 Task: Create Board Legal Documentation Software to Workspace Audio Equipment Rentals. Create Board Diversity and Inclusion Recruiting and Hiring Practices to Workspace Audio Equipment Rentals. Create Board Voice of Customer Customer Service Improvement Program Design and Execution to Workspace Audio Equipment Rentals
Action: Mouse moved to (463, 101)
Screenshot: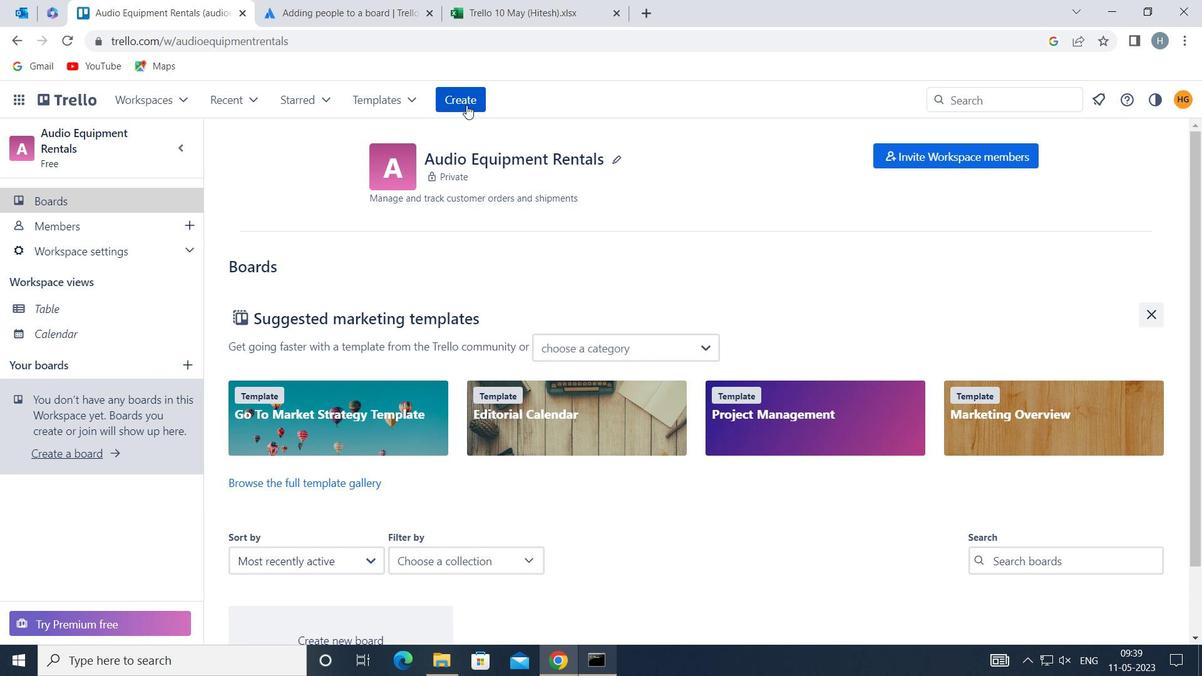 
Action: Mouse pressed left at (463, 101)
Screenshot: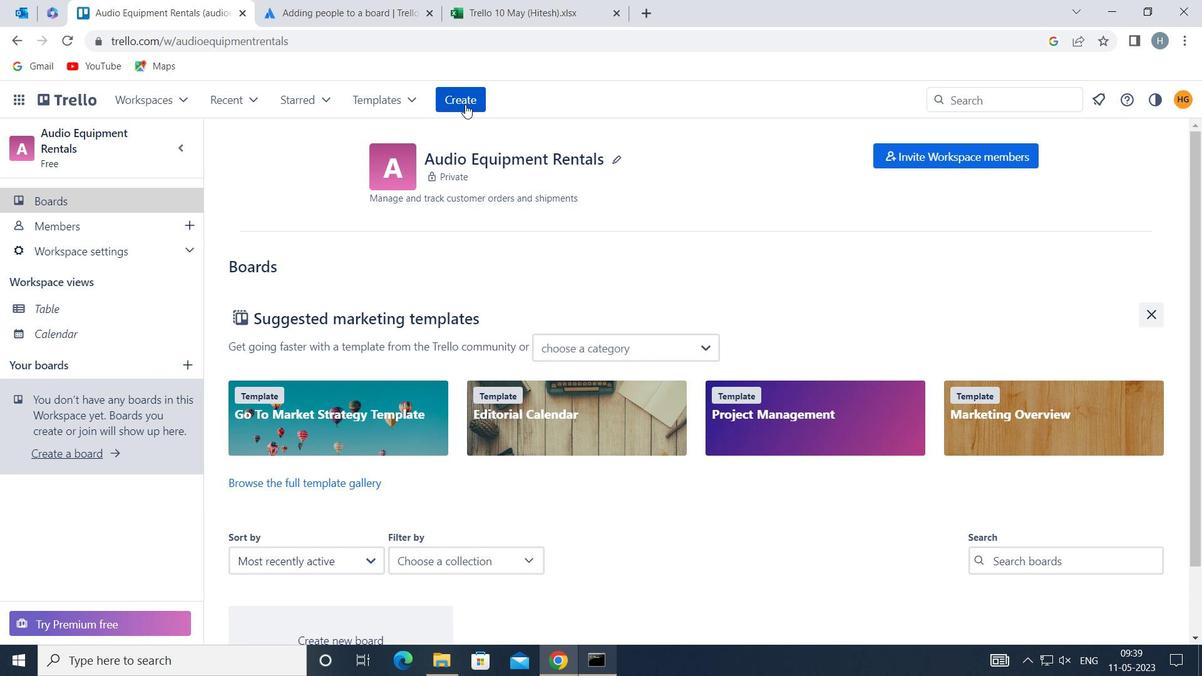 
Action: Mouse moved to (482, 170)
Screenshot: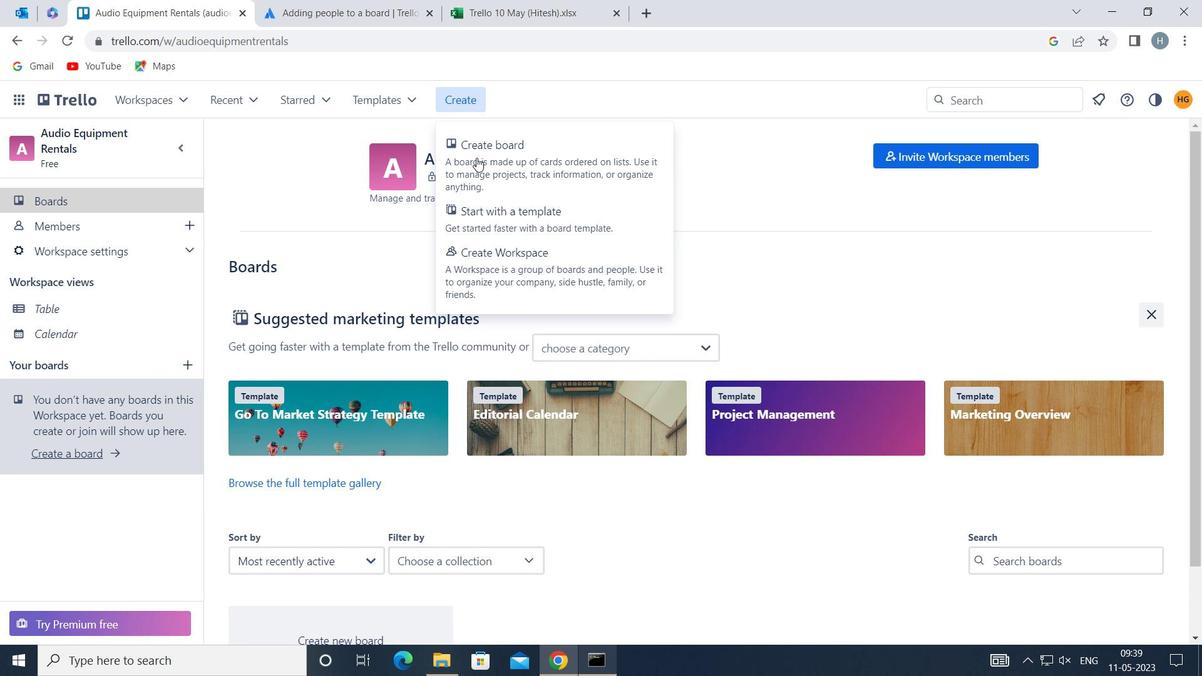 
Action: Mouse pressed left at (482, 170)
Screenshot: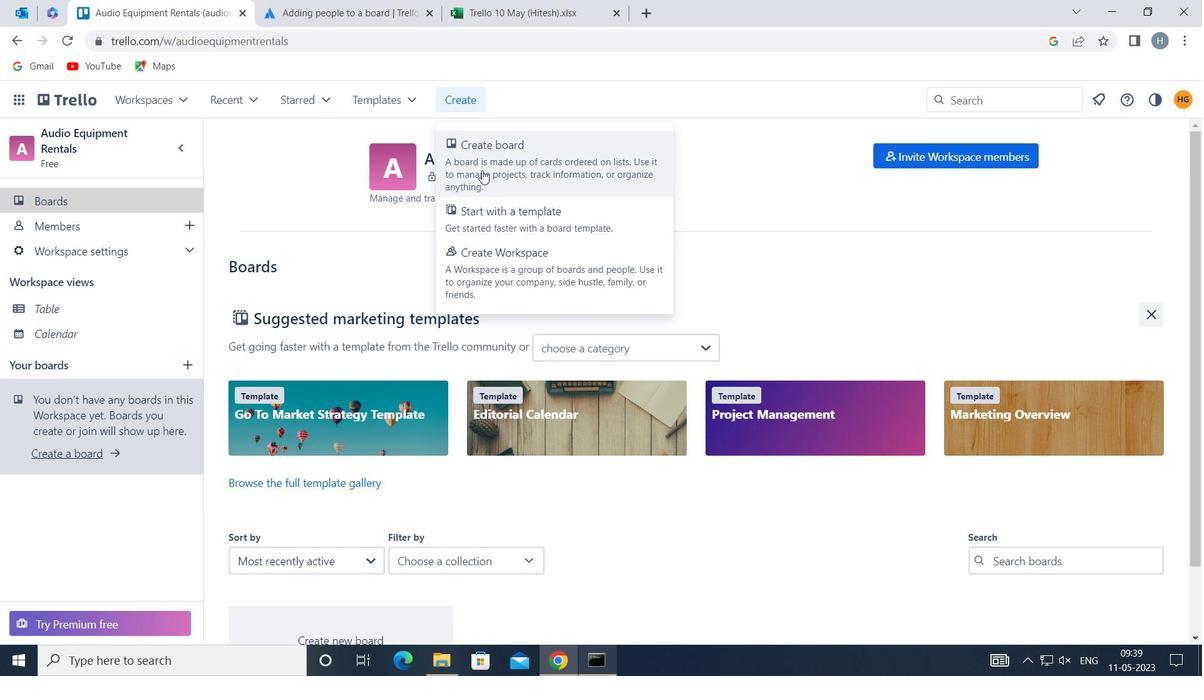
Action: Mouse moved to (514, 355)
Screenshot: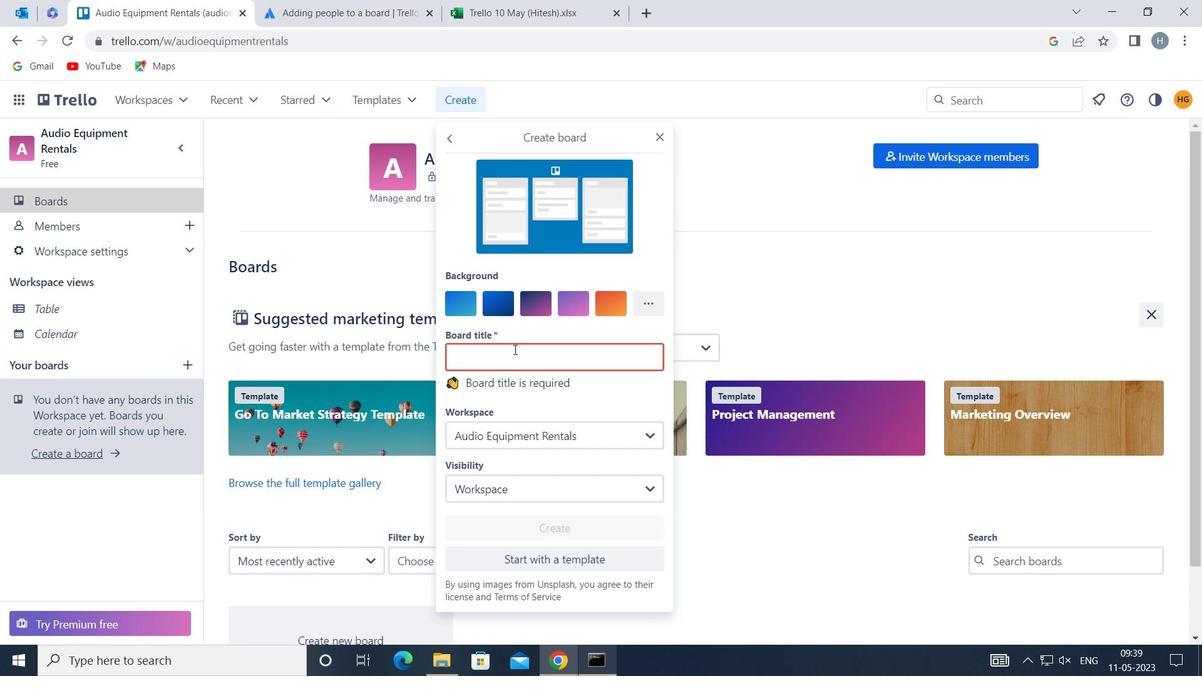 
Action: Mouse pressed left at (514, 355)
Screenshot: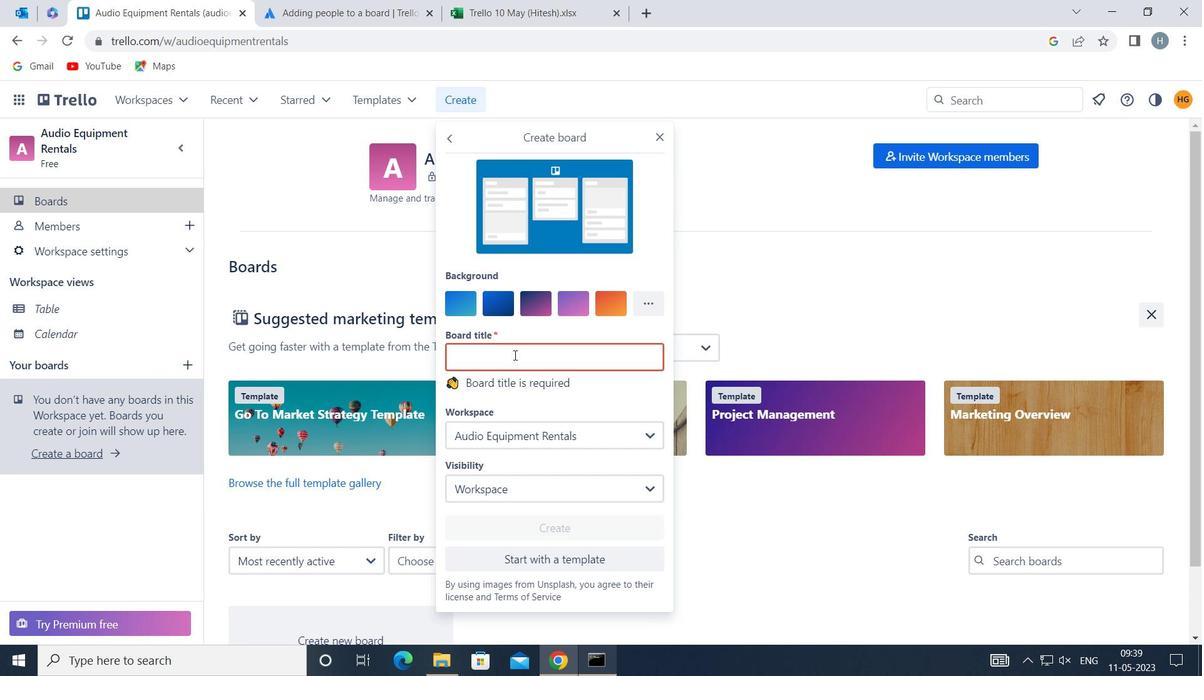 
Action: Mouse moved to (514, 356)
Screenshot: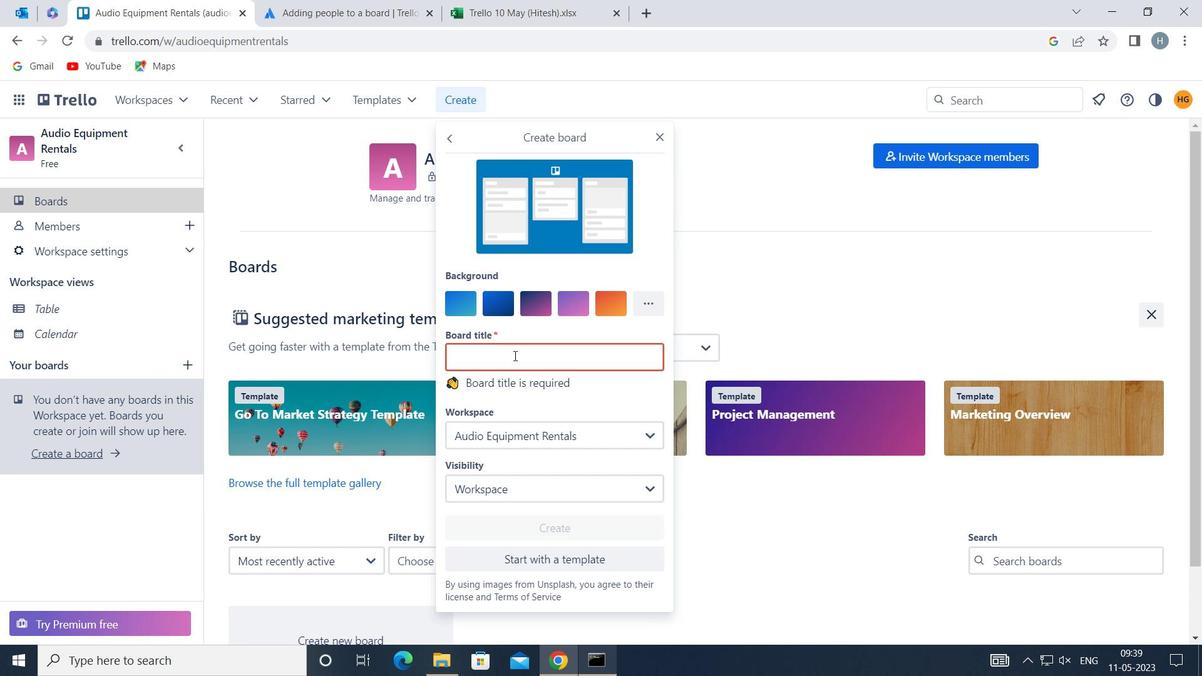 
Action: Key pressed <Key.shift>LEGAL<Key.space><Key.shift>DOCUMENTATION<Key.space><Key.shift>SOFTWAR
Screenshot: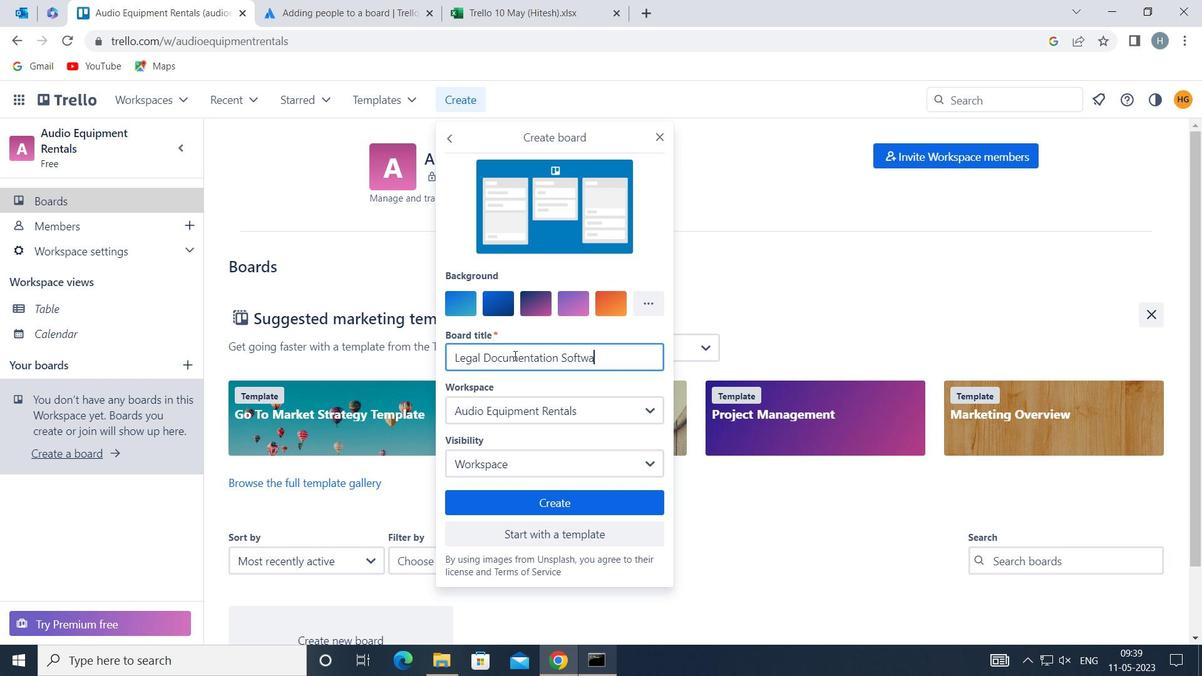 
Action: Mouse moved to (515, 356)
Screenshot: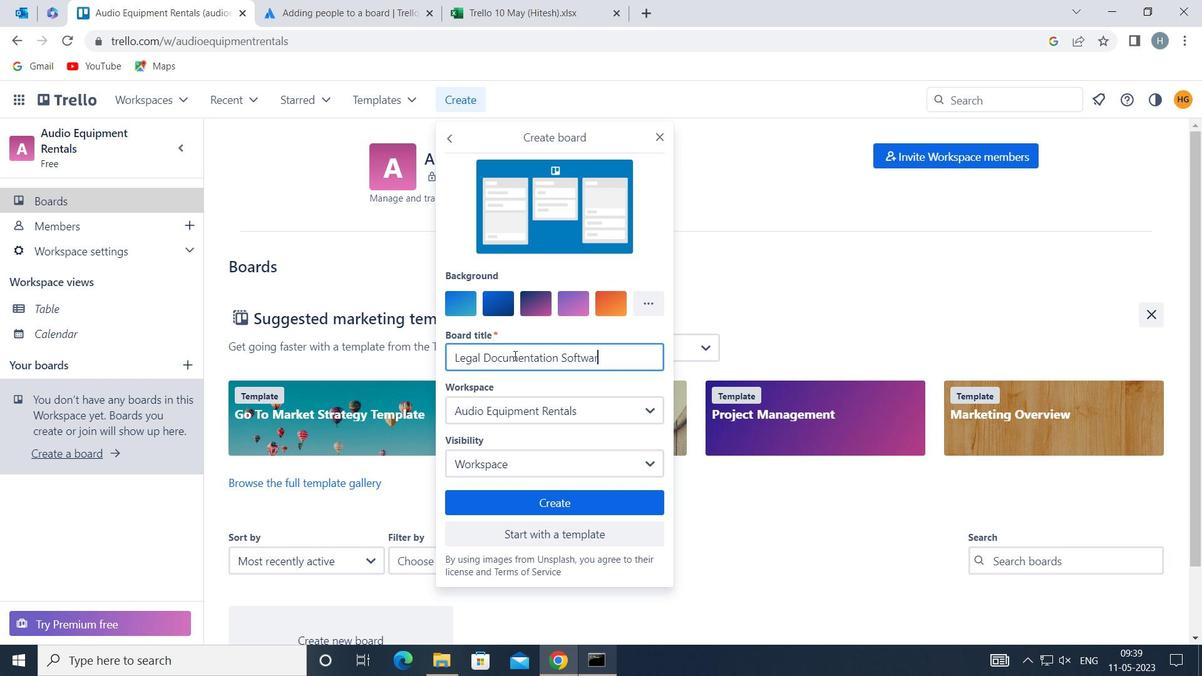 
Action: Key pressed E
Screenshot: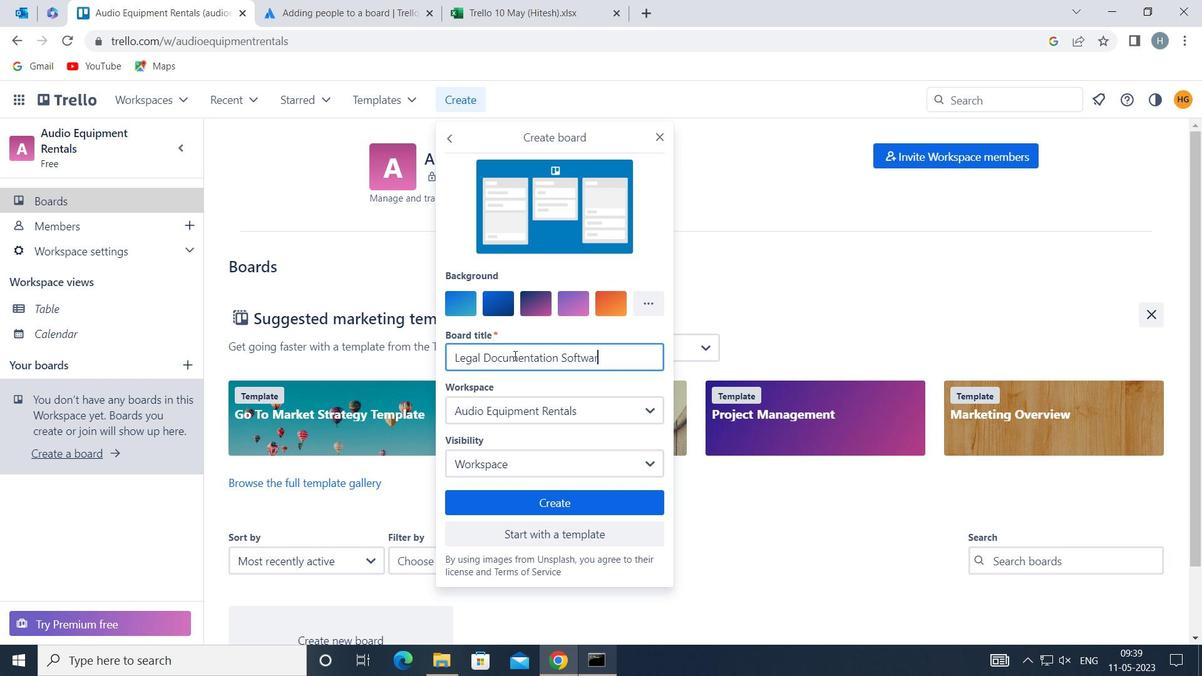 
Action: Mouse moved to (544, 504)
Screenshot: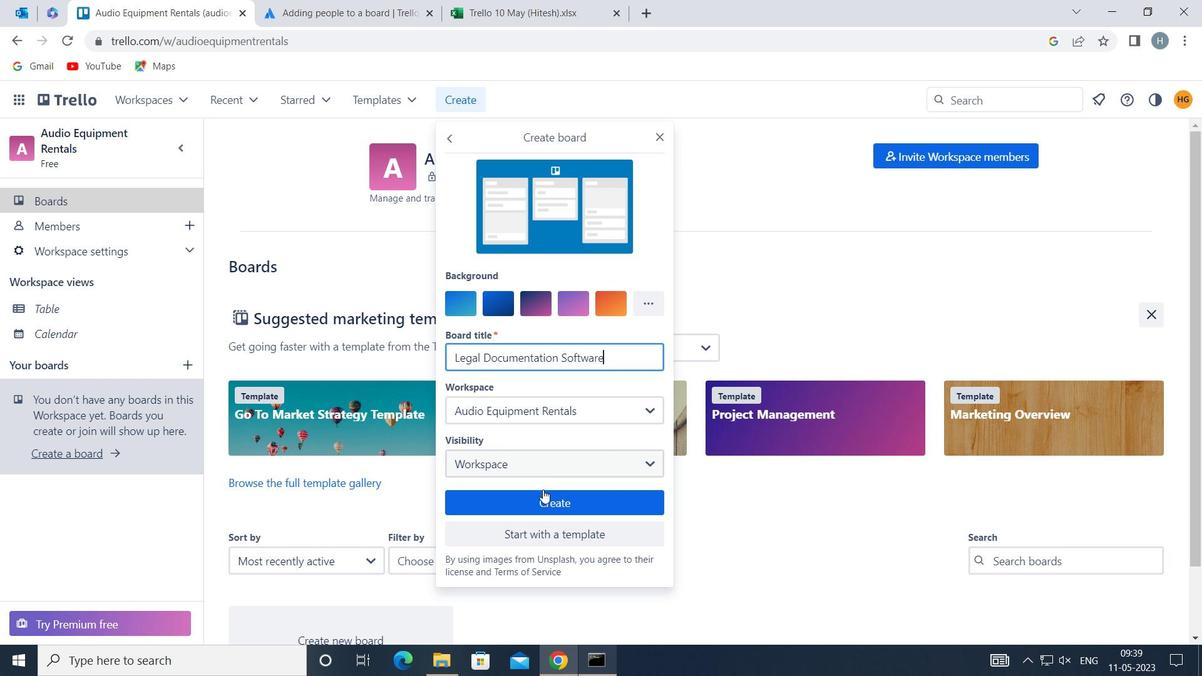 
Action: Mouse pressed left at (544, 504)
Screenshot: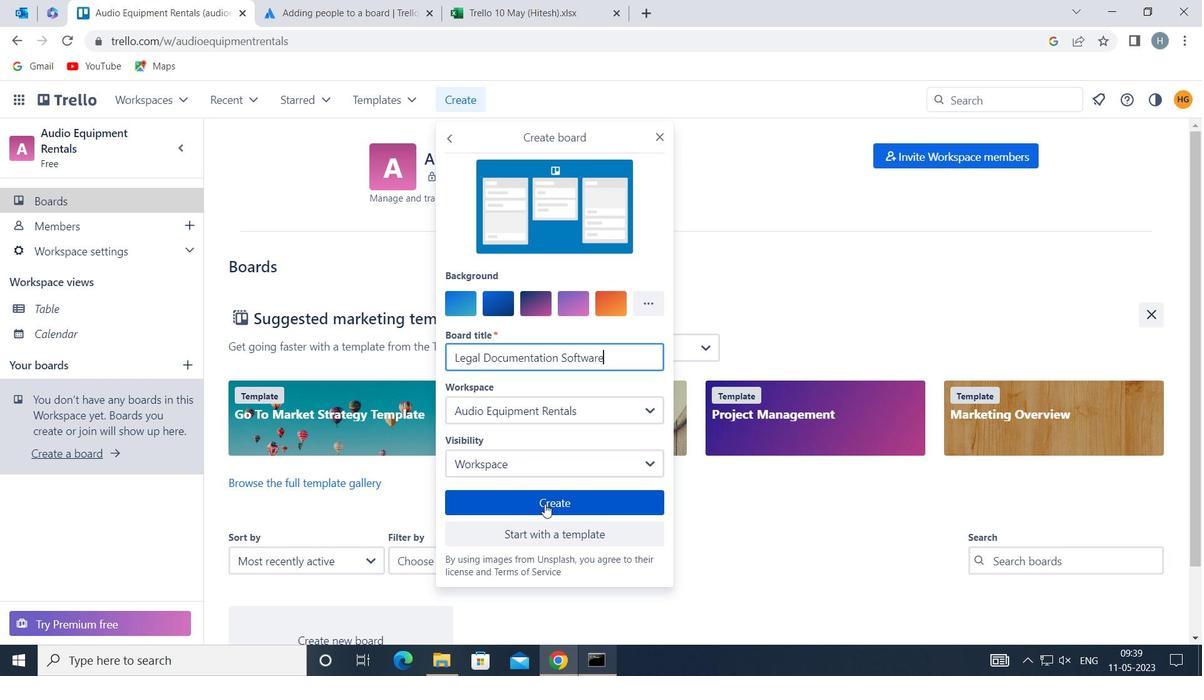 
Action: Mouse moved to (472, 99)
Screenshot: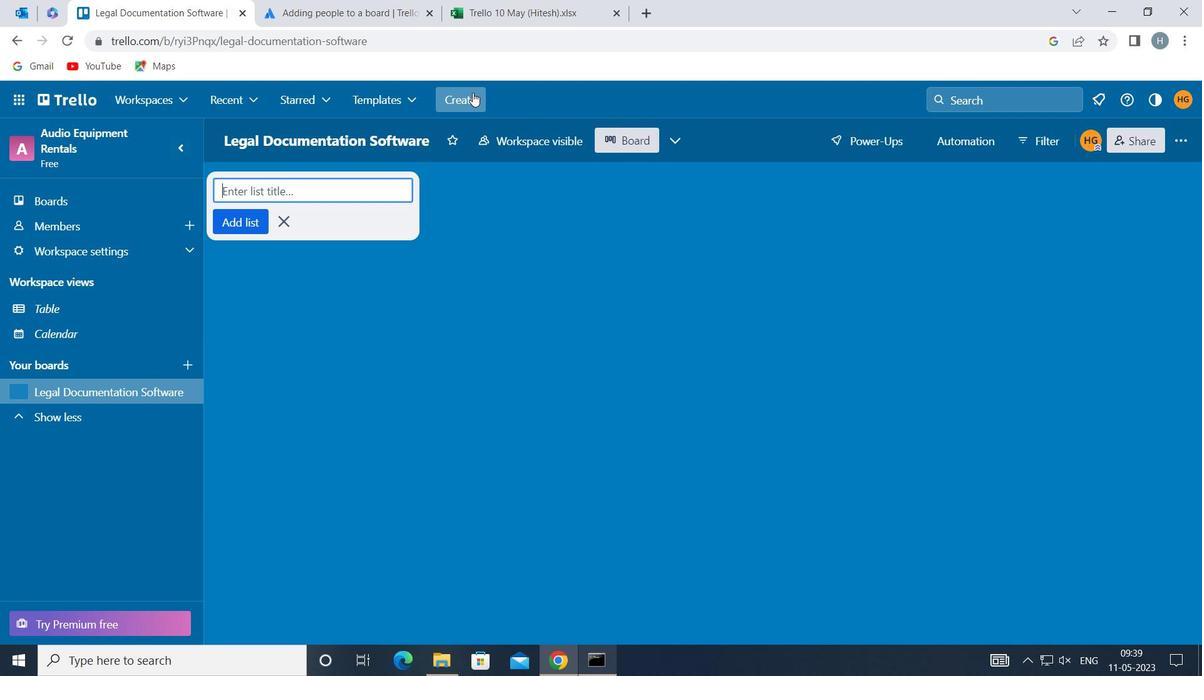 
Action: Mouse pressed left at (472, 99)
Screenshot: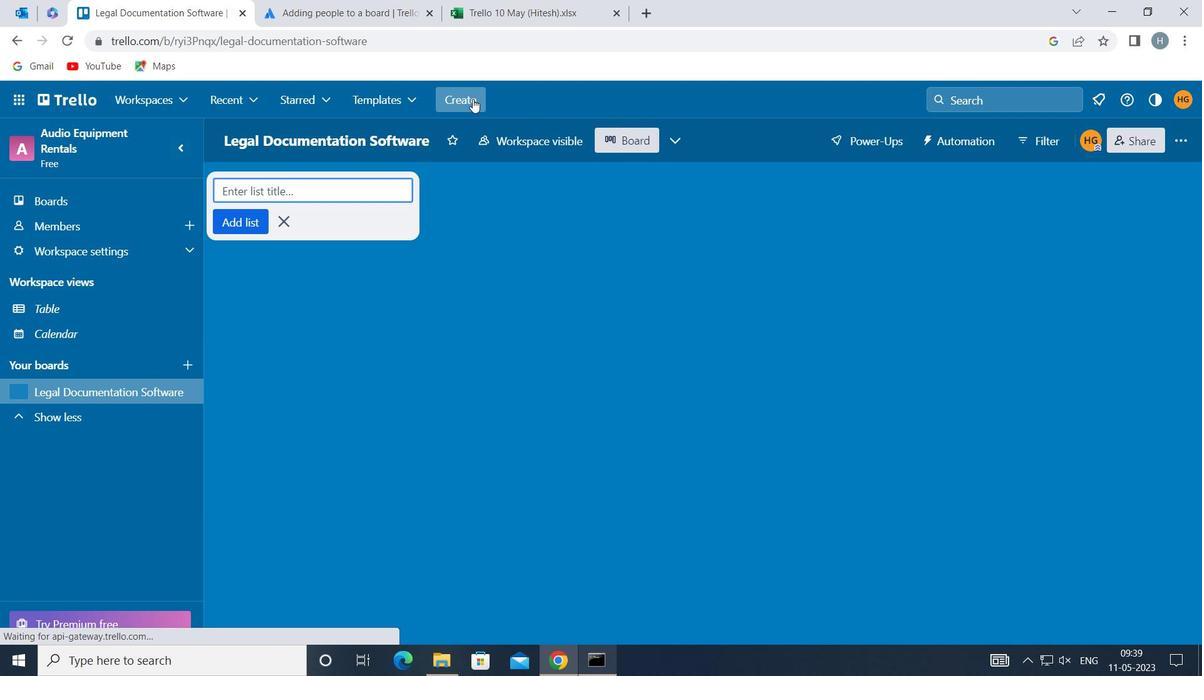 
Action: Mouse moved to (487, 152)
Screenshot: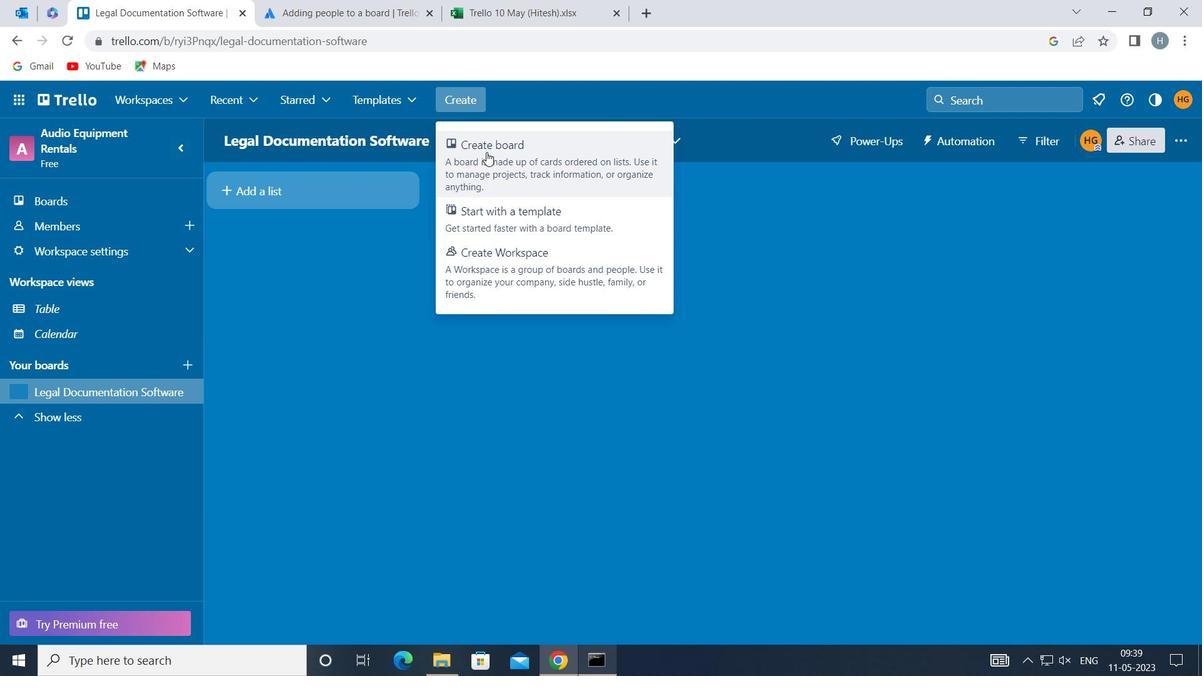 
Action: Mouse pressed left at (487, 152)
Screenshot: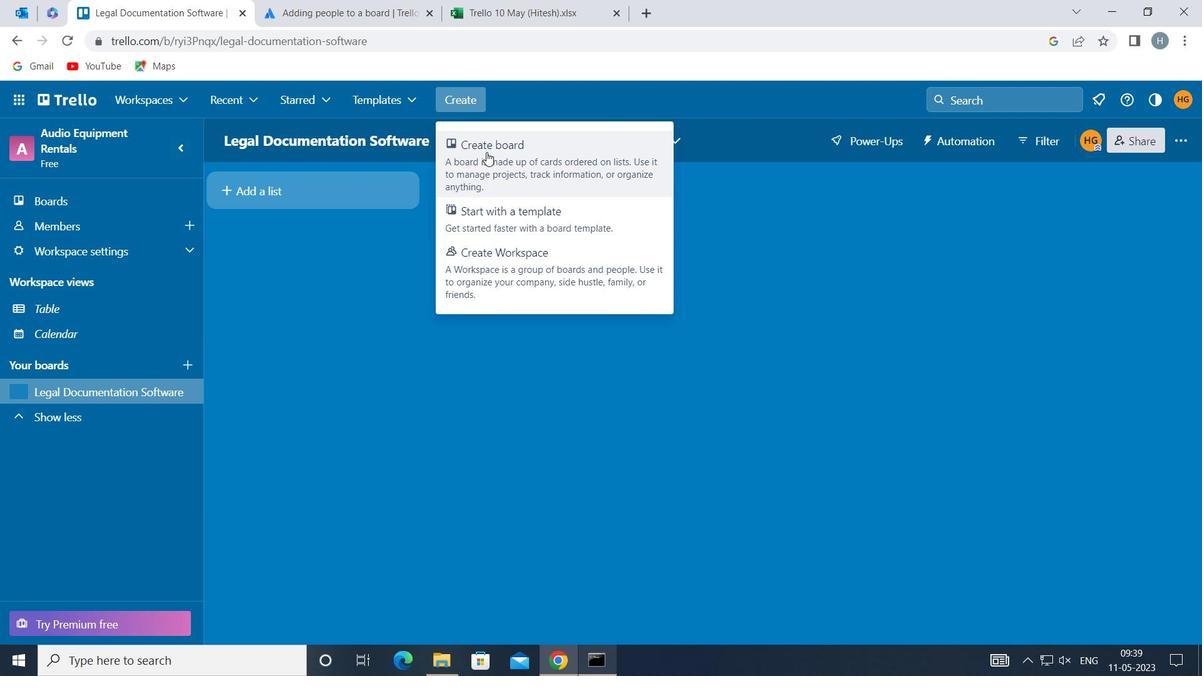 
Action: Mouse moved to (578, 348)
Screenshot: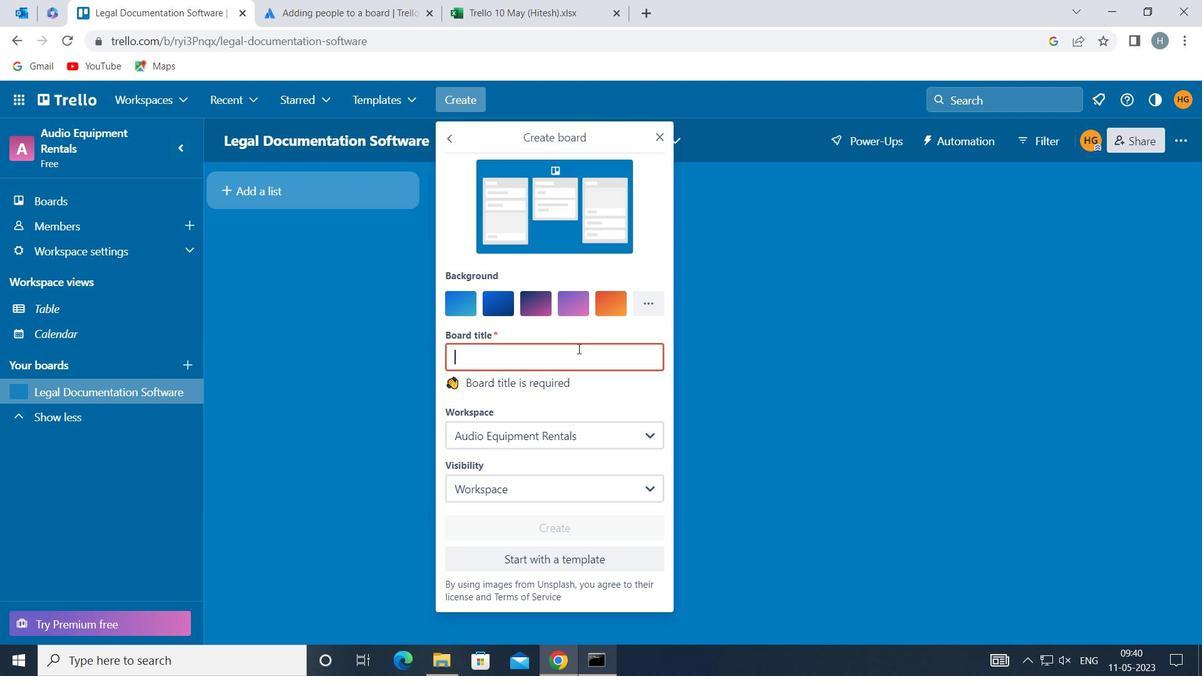 
Action: Key pressed <Key.shift>DIVERSITY<Key.space>AND<Key.space><Key.shift>INCLUSION<Key.space><Key.shift>RECRUITING<Key.space>AND<Key.space><Key.shift>HIRING<Key.space><Key.shift>PRACTICES
Screenshot: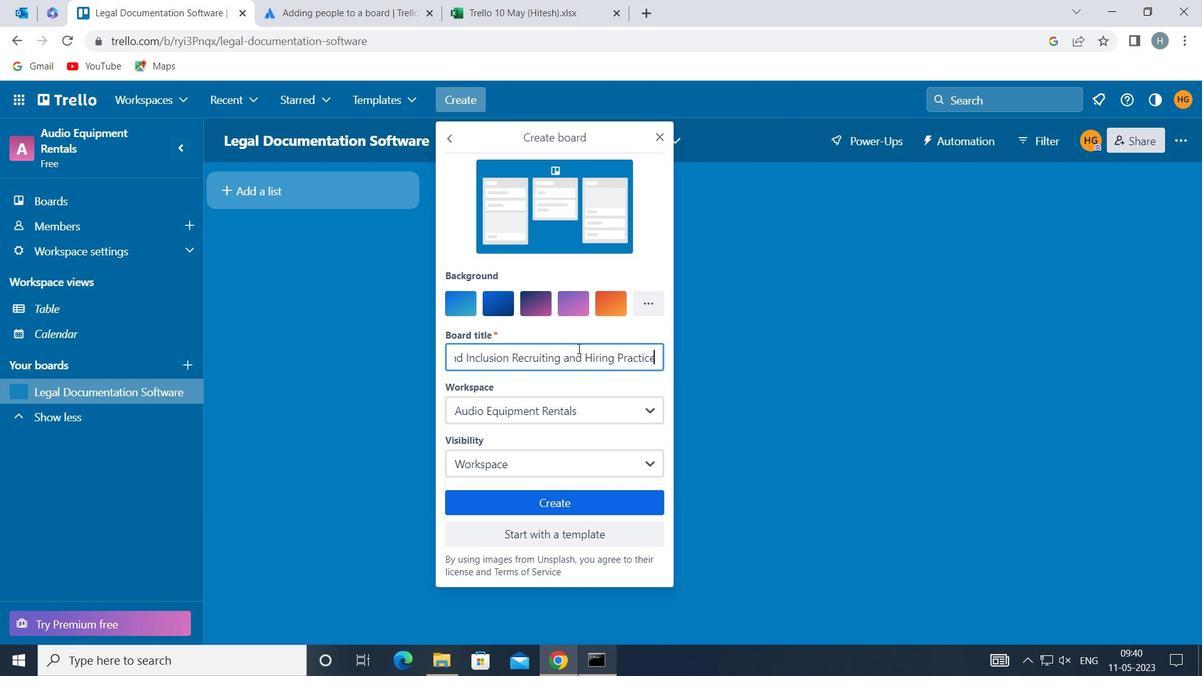 
Action: Mouse moved to (582, 499)
Screenshot: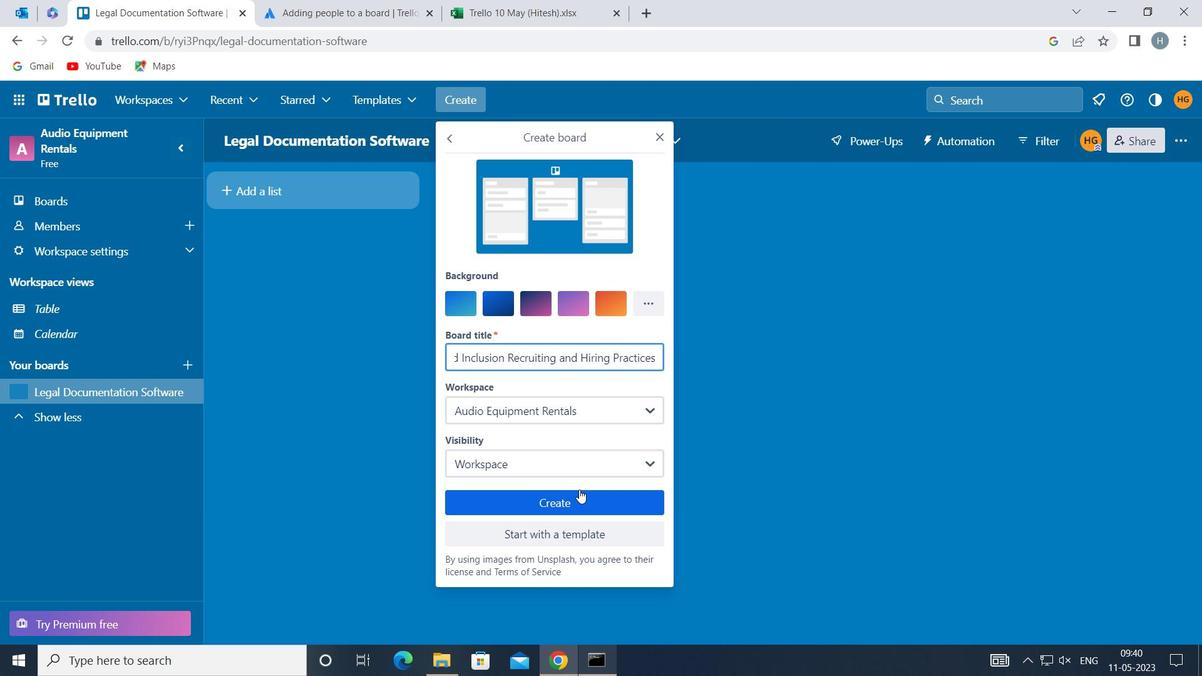 
Action: Mouse pressed left at (582, 499)
Screenshot: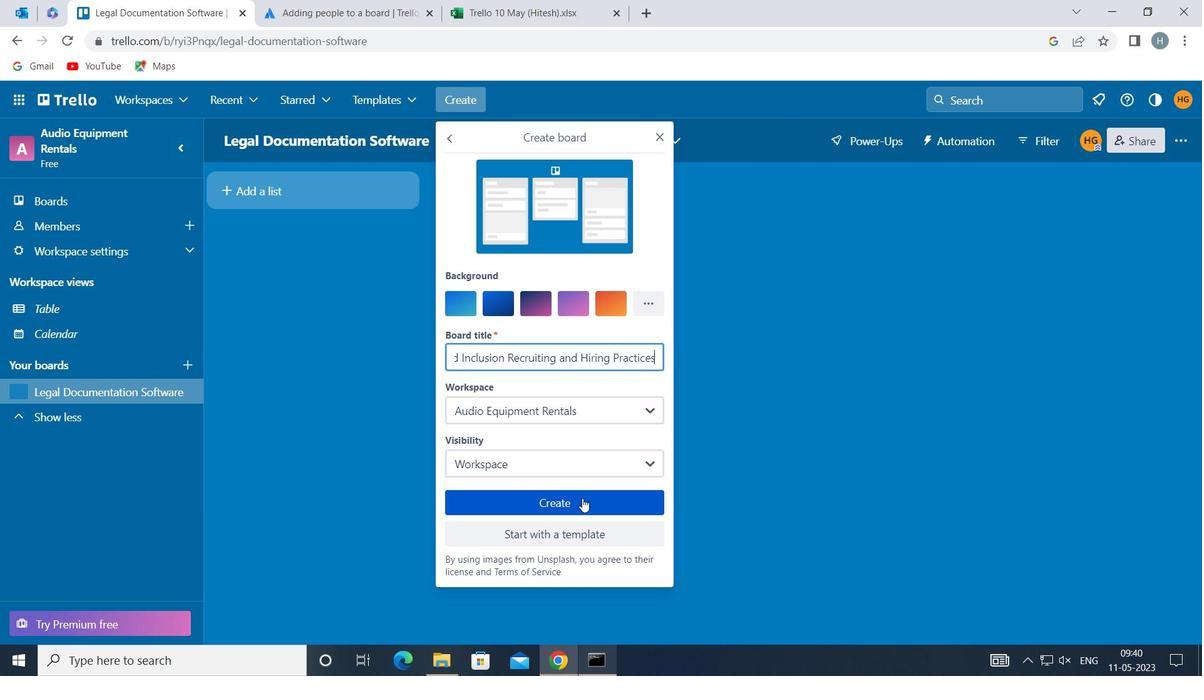 
Action: Mouse moved to (458, 99)
Screenshot: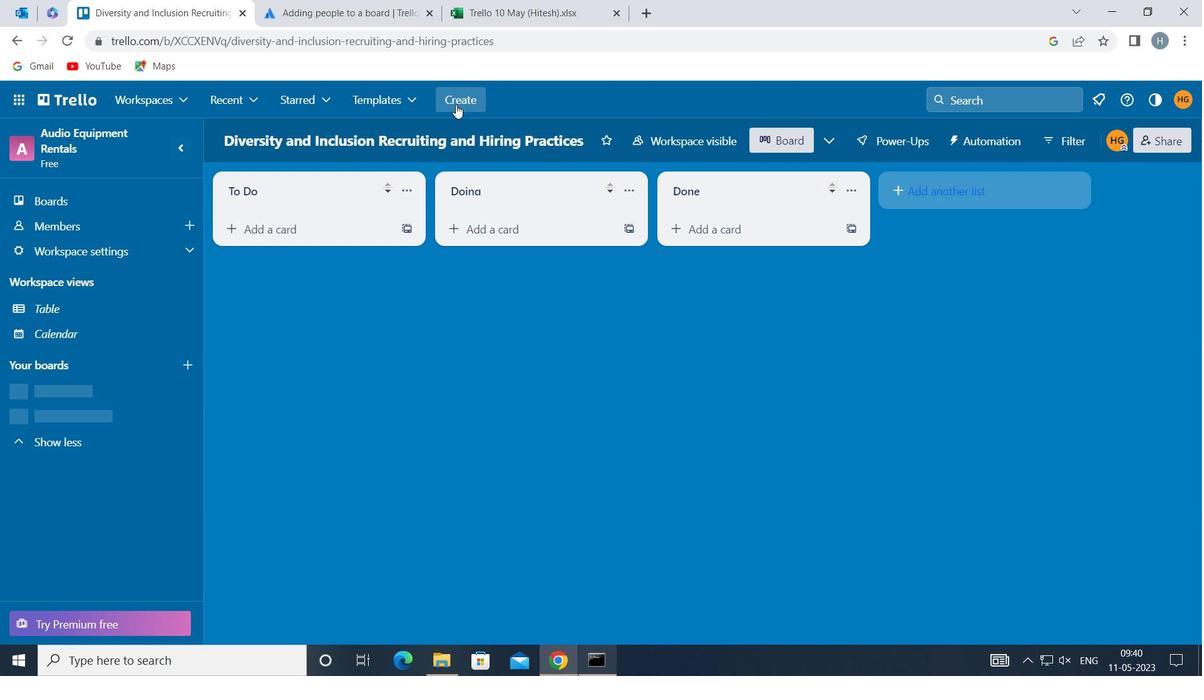 
Action: Mouse pressed left at (458, 99)
Screenshot: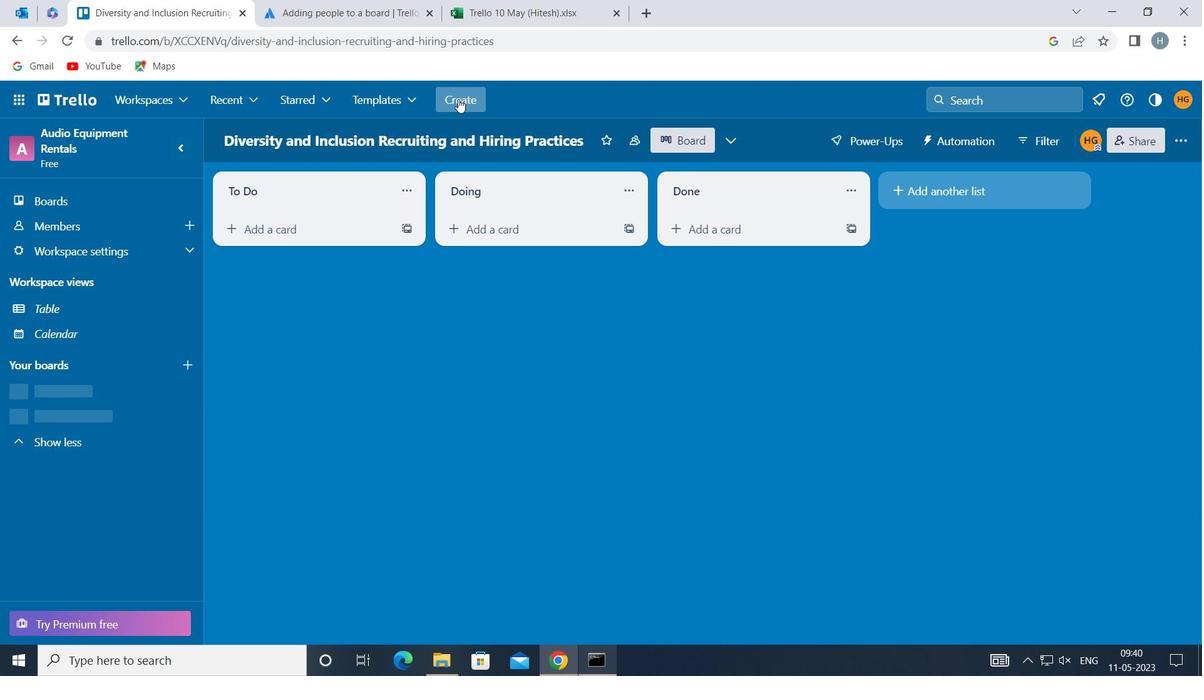 
Action: Mouse moved to (513, 161)
Screenshot: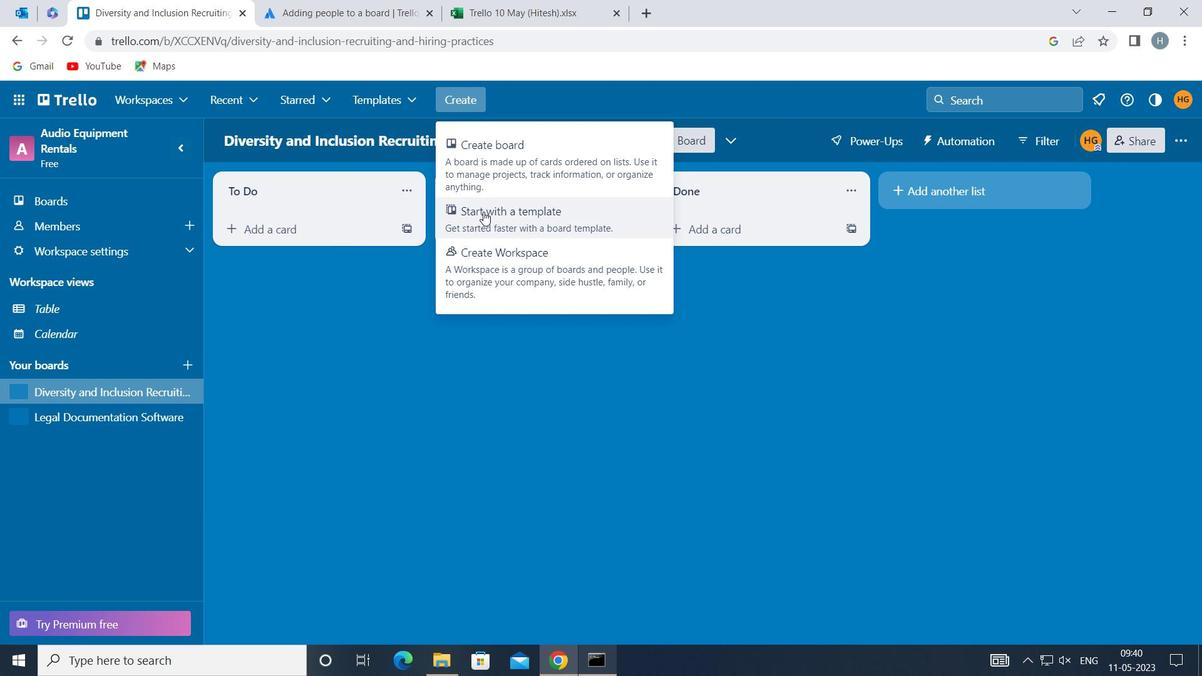 
Action: Mouse pressed left at (513, 161)
Screenshot: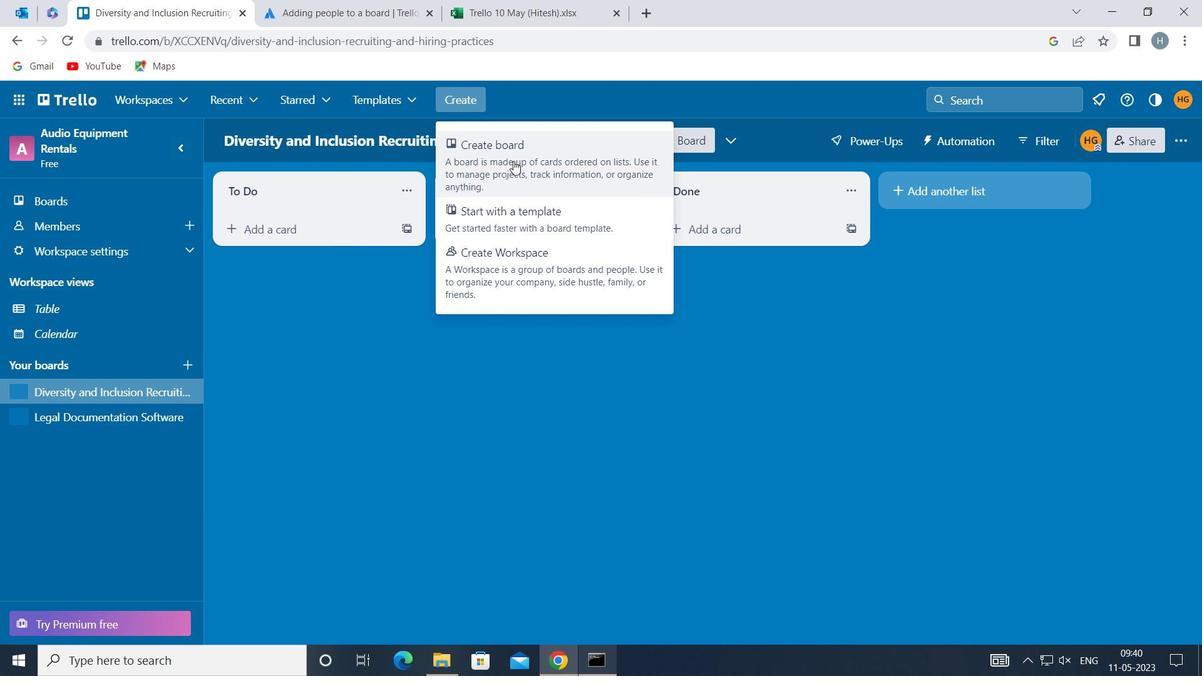 
Action: Mouse moved to (554, 355)
Screenshot: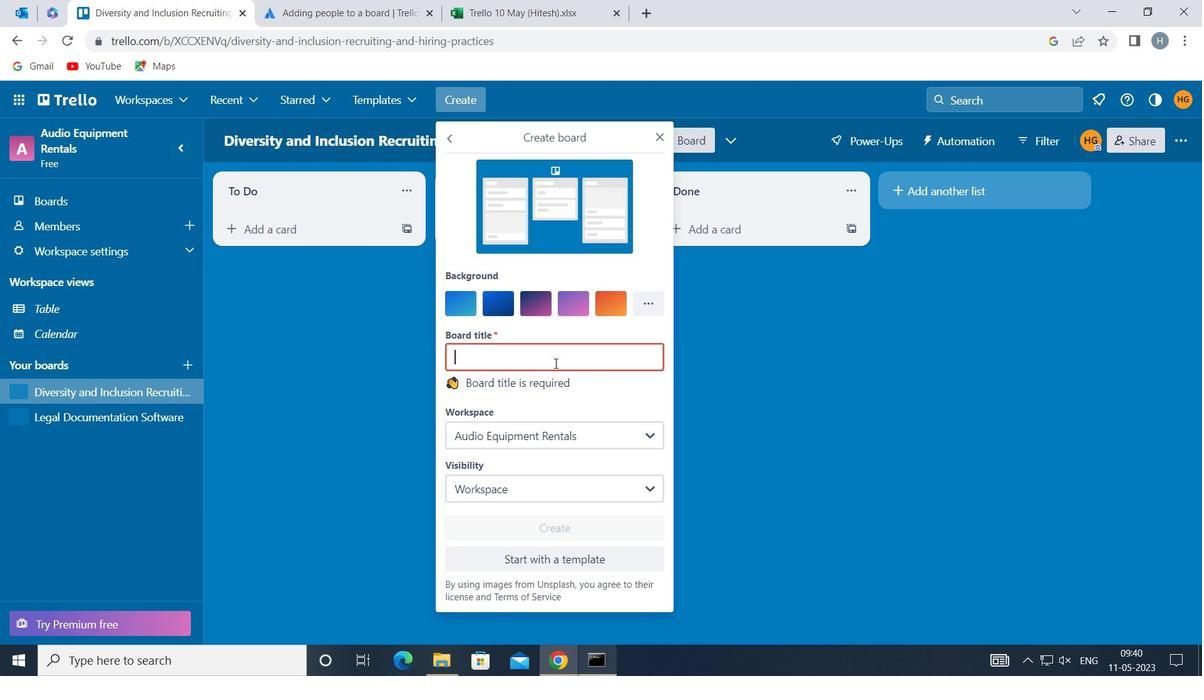 
Action: Mouse pressed left at (554, 355)
Screenshot: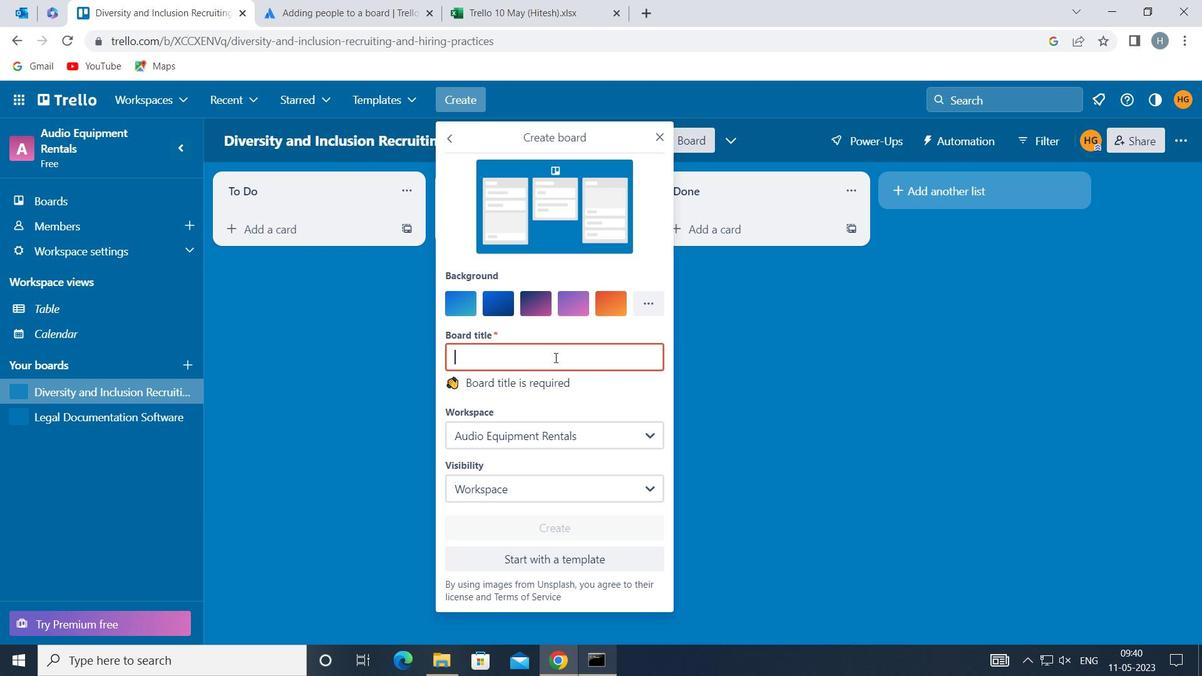 
Action: Key pressed <Key.shift><Key.shift><Key.shift><Key.shift><Key.shift><Key.shift><Key.shift><Key.shift><Key.shift><Key.shift><Key.shift><Key.shift><Key.shift><Key.shift><Key.shift><Key.shift>VOICE<Key.space>OF<Key.space><Key.shift>CUSTOMER<Key.space><Key.shift>SERVICE<Key.space><Key.shift>IMPROVEMENT<Key.space><Key.shift>PROGRAM<Key.space><Key.shift>DESIGN<Key.space>AND<Key.space><Key.shift>EXECUTION<Key.space>
Screenshot: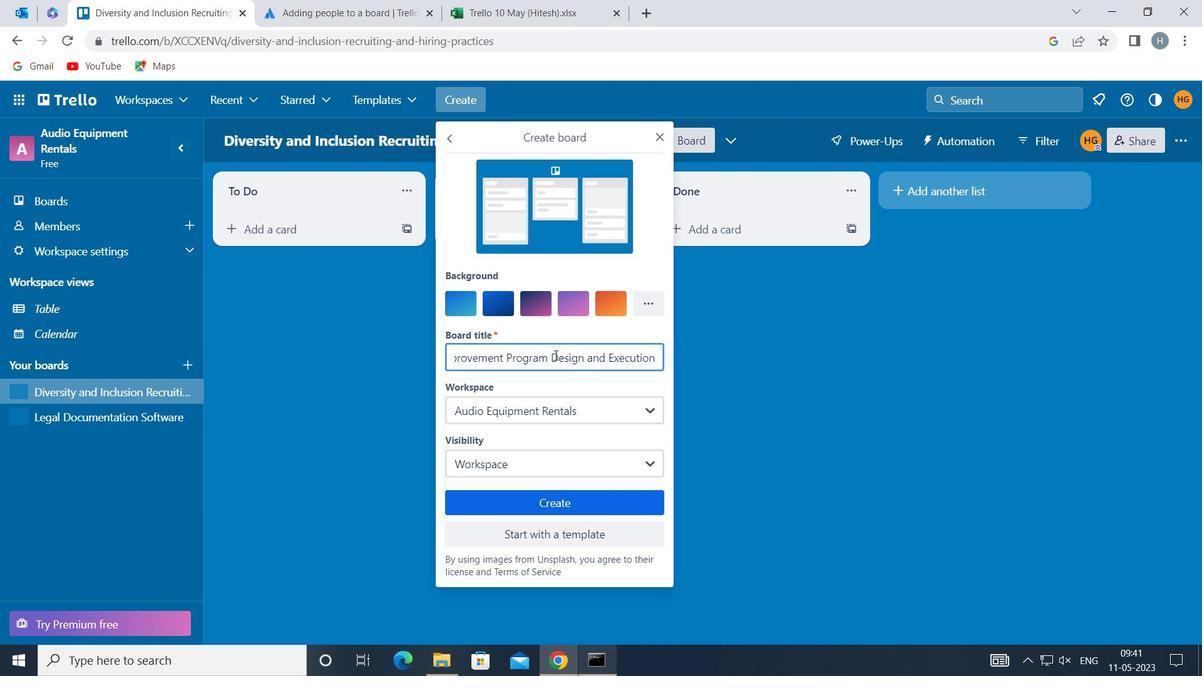 
Action: Mouse moved to (595, 502)
Screenshot: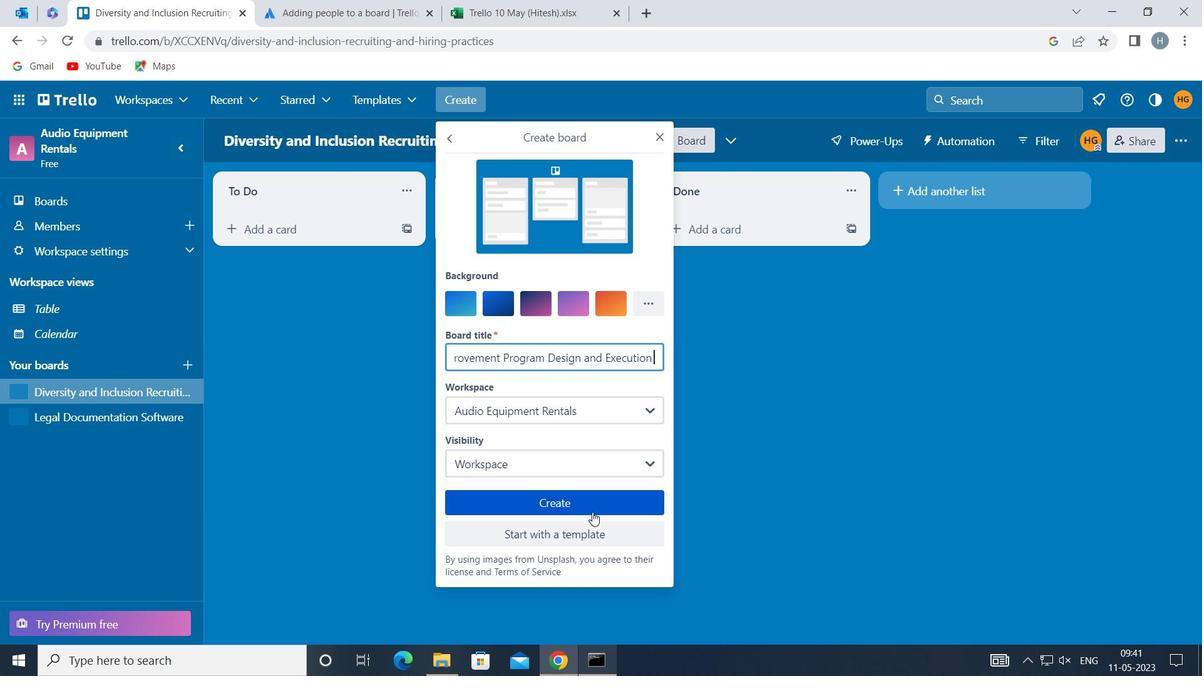 
Action: Mouse pressed left at (595, 502)
Screenshot: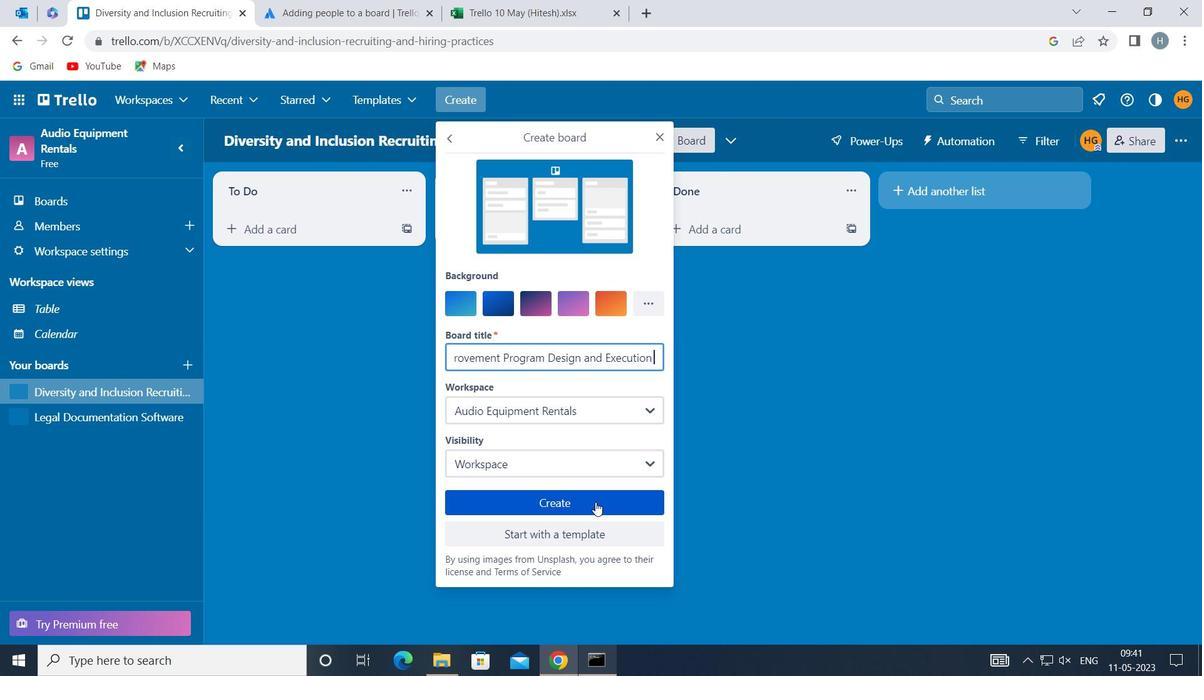 
Action: Mouse moved to (422, 224)
Screenshot: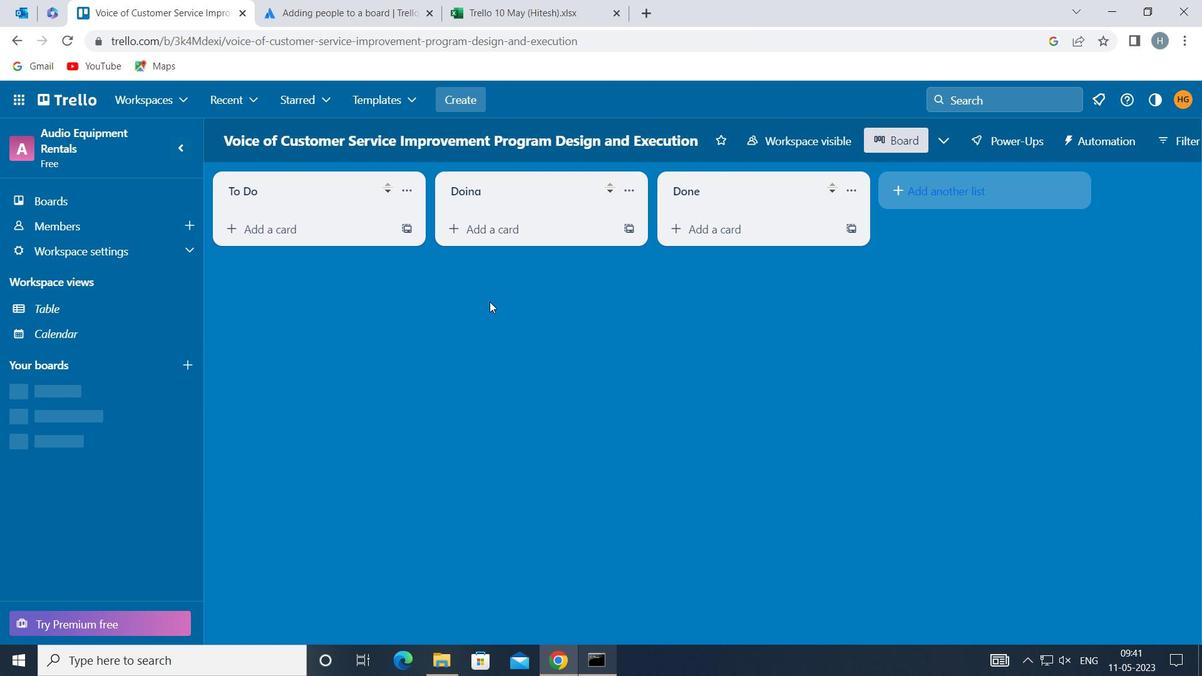 
